 Task: Use Horse Gallop on Gravel Sound Effect in this video "Movie B.mp4"
Action: Mouse moved to (344, 140)
Screenshot: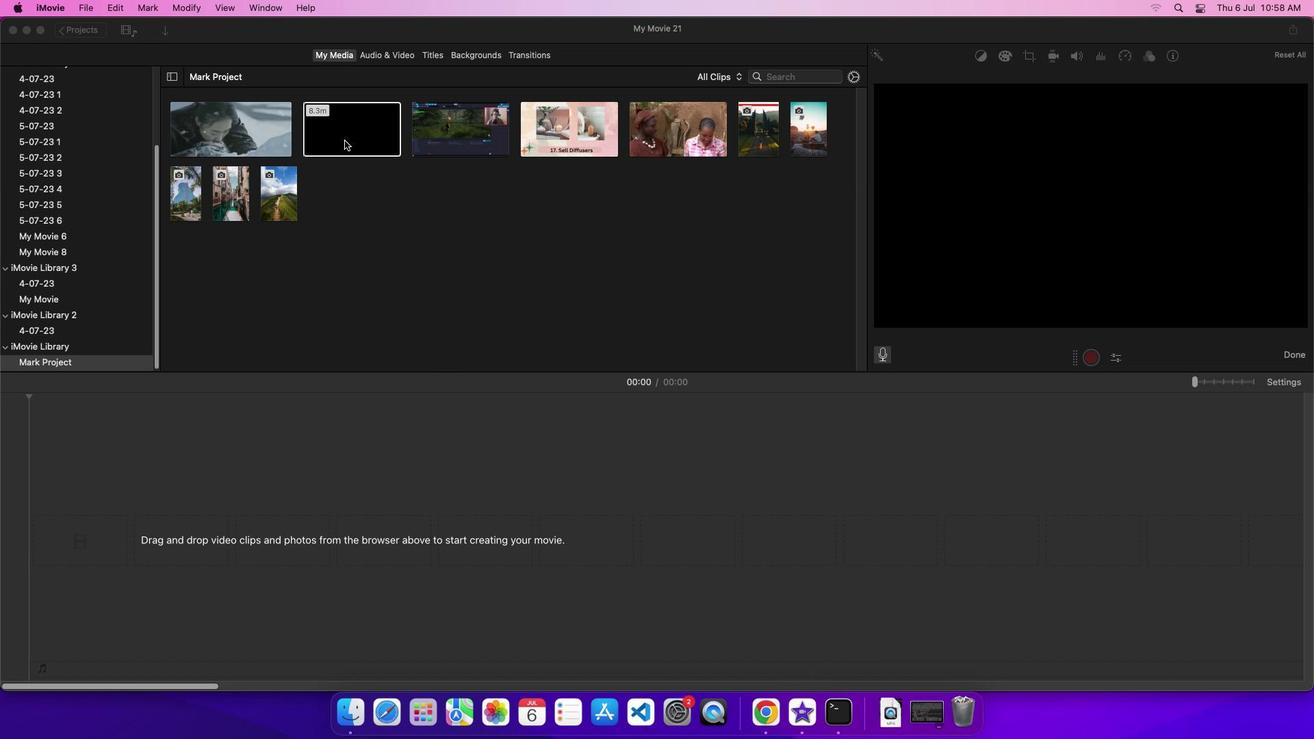 
Action: Mouse pressed left at (344, 140)
Screenshot: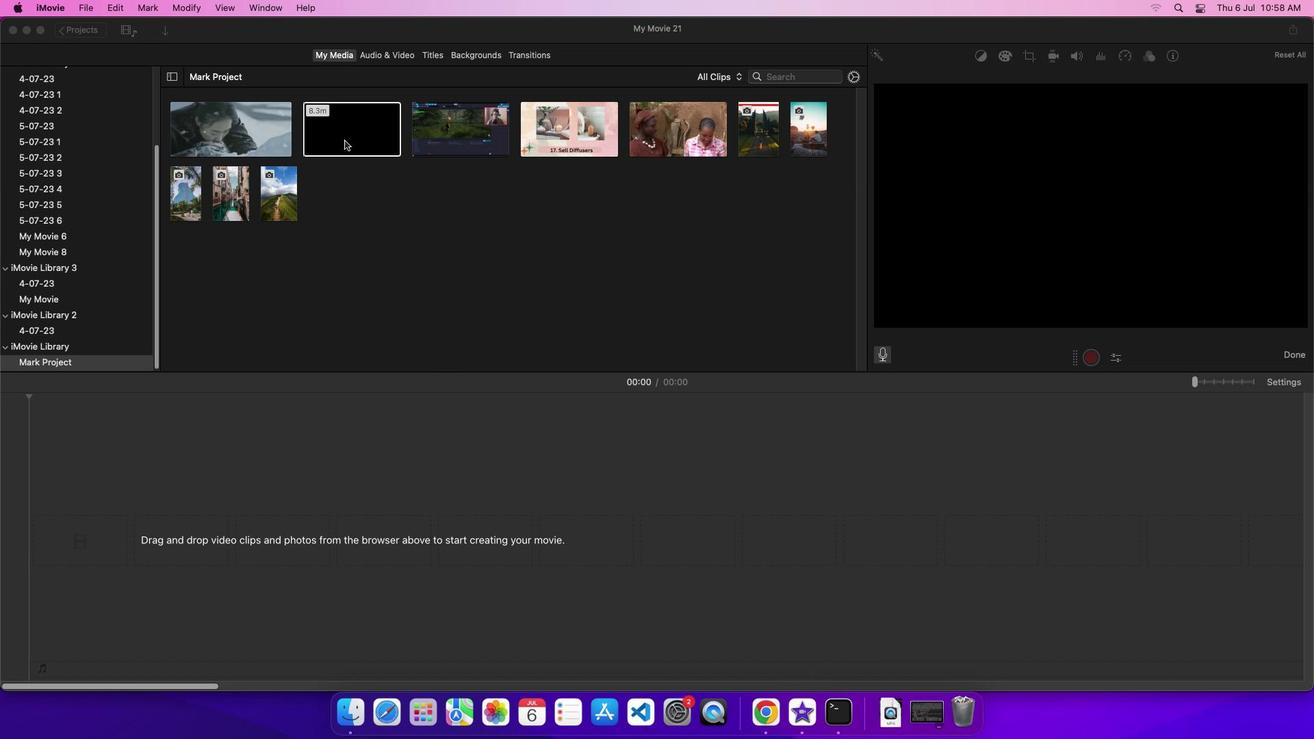 
Action: Mouse moved to (365, 131)
Screenshot: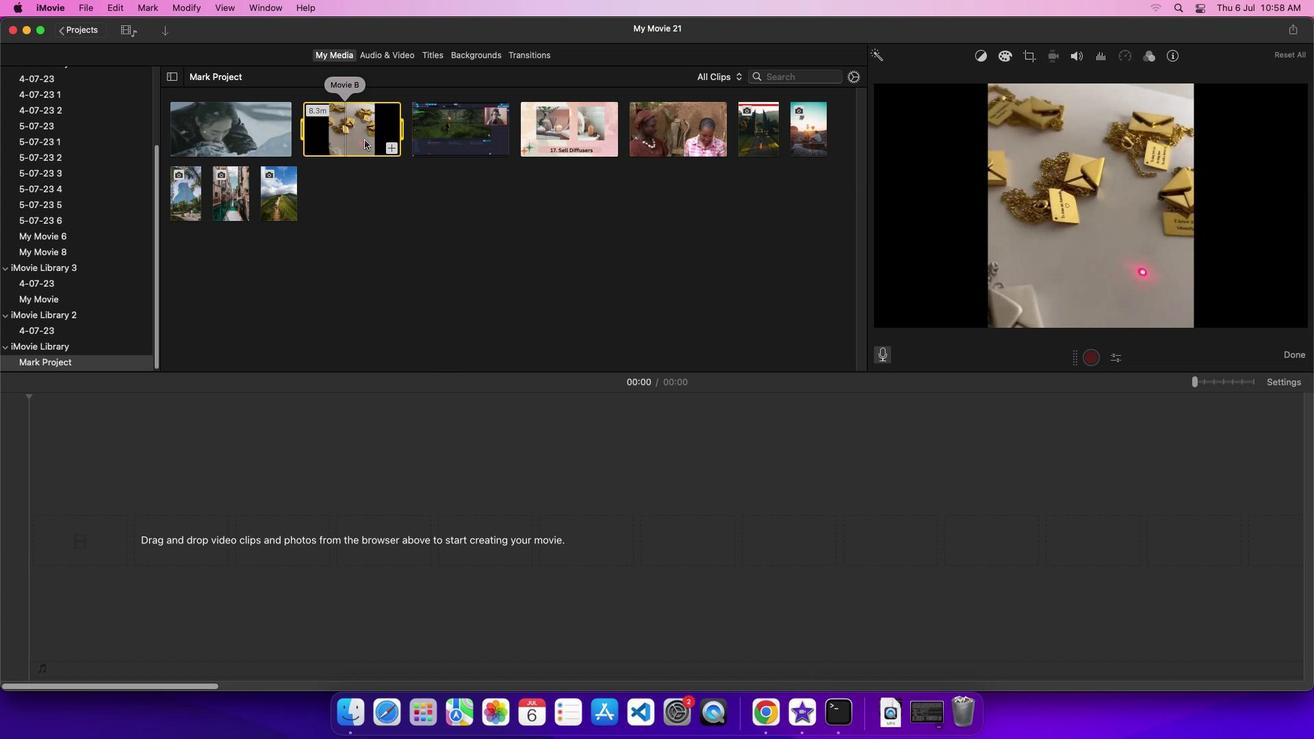 
Action: Mouse pressed left at (365, 131)
Screenshot: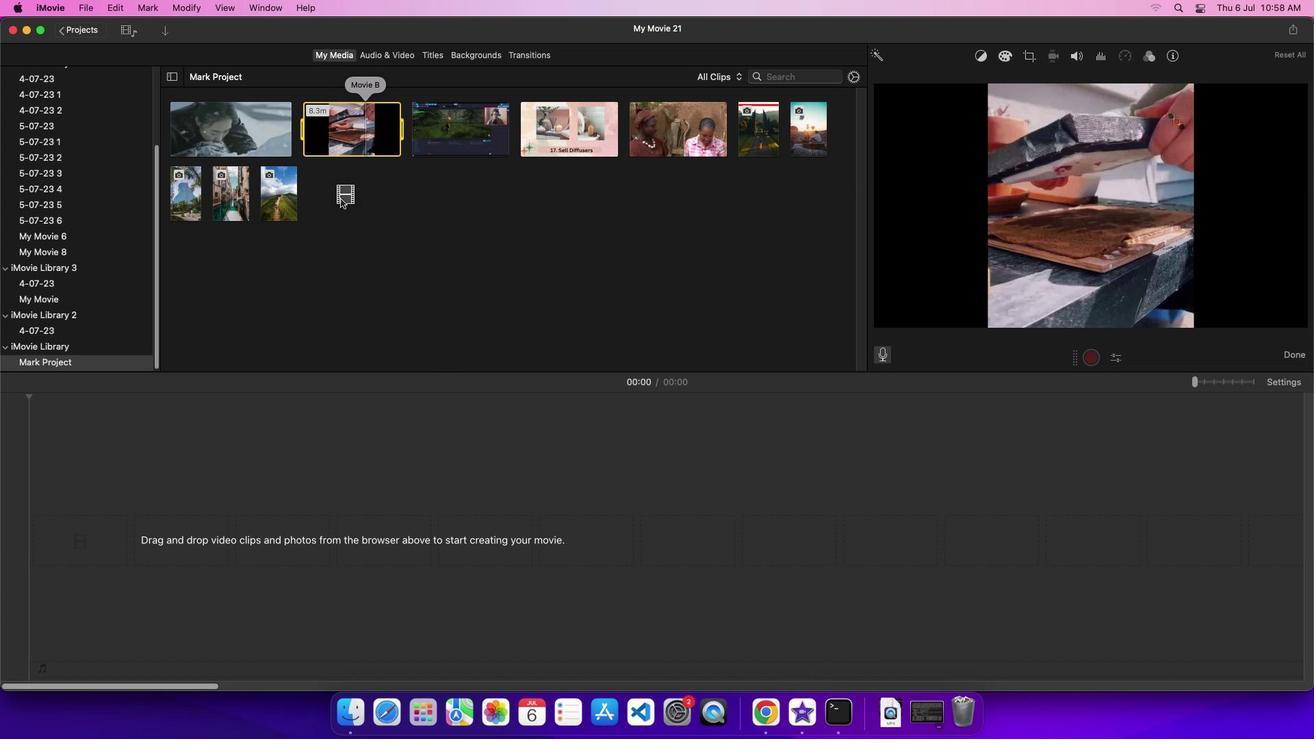 
Action: Mouse moved to (396, 54)
Screenshot: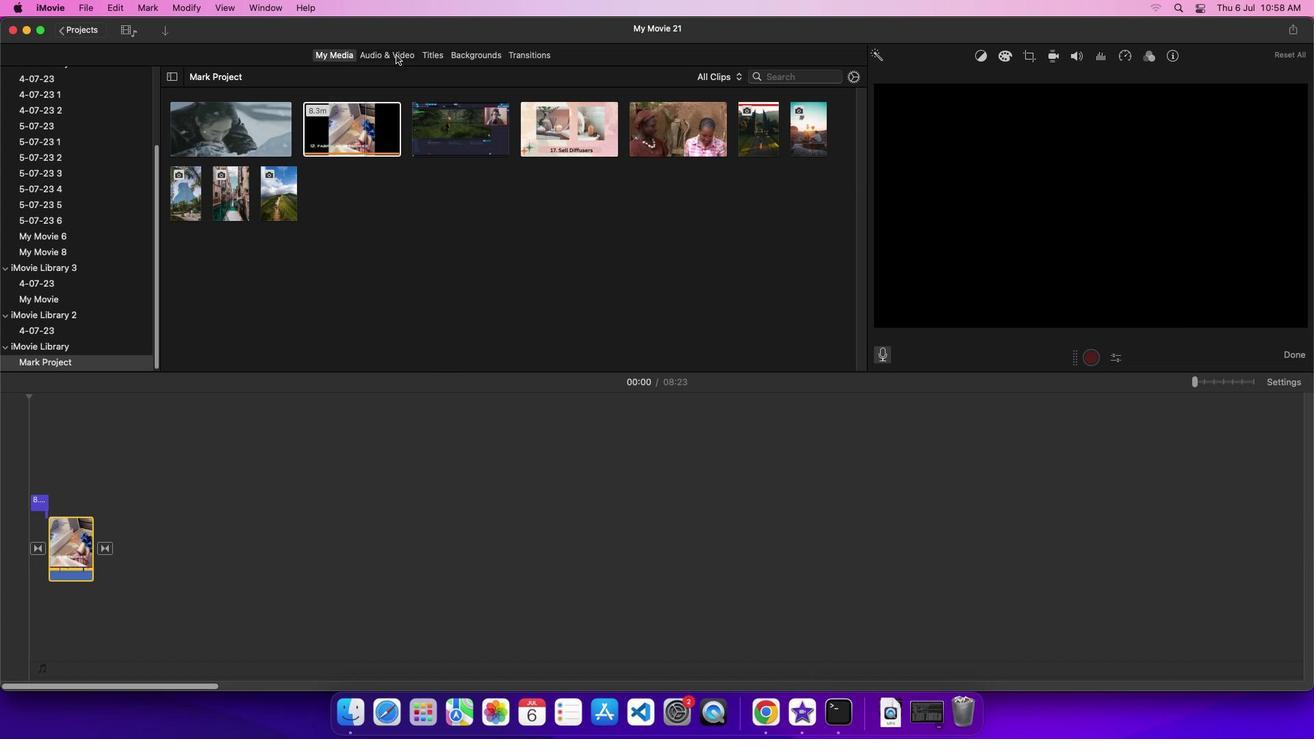 
Action: Mouse pressed left at (396, 54)
Screenshot: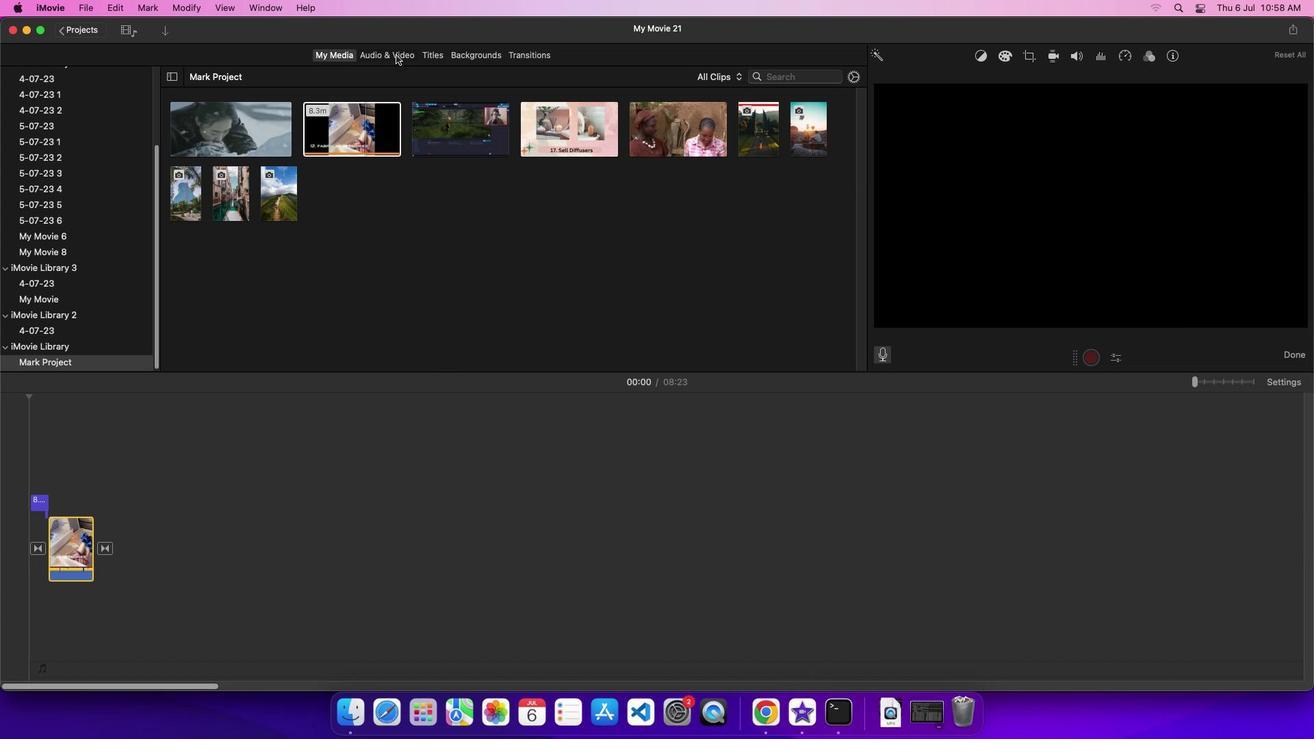 
Action: Mouse moved to (87, 130)
Screenshot: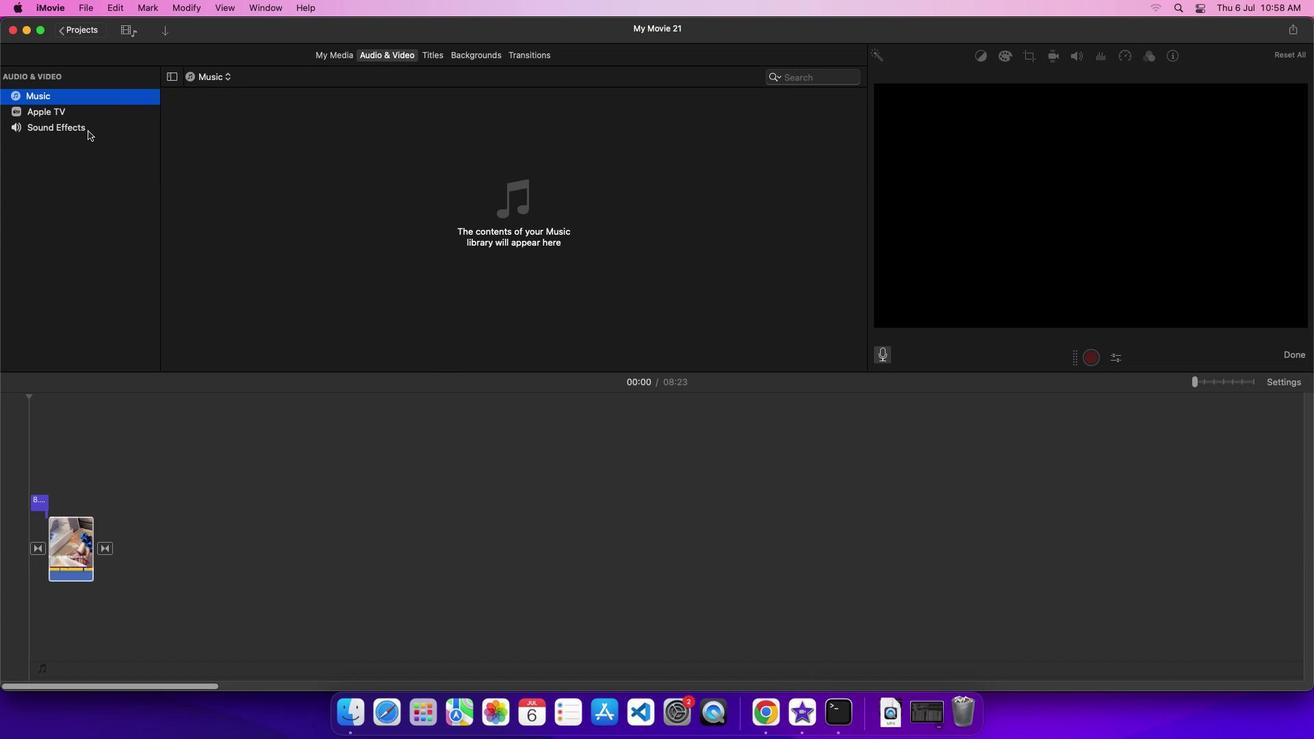 
Action: Mouse pressed left at (87, 130)
Screenshot: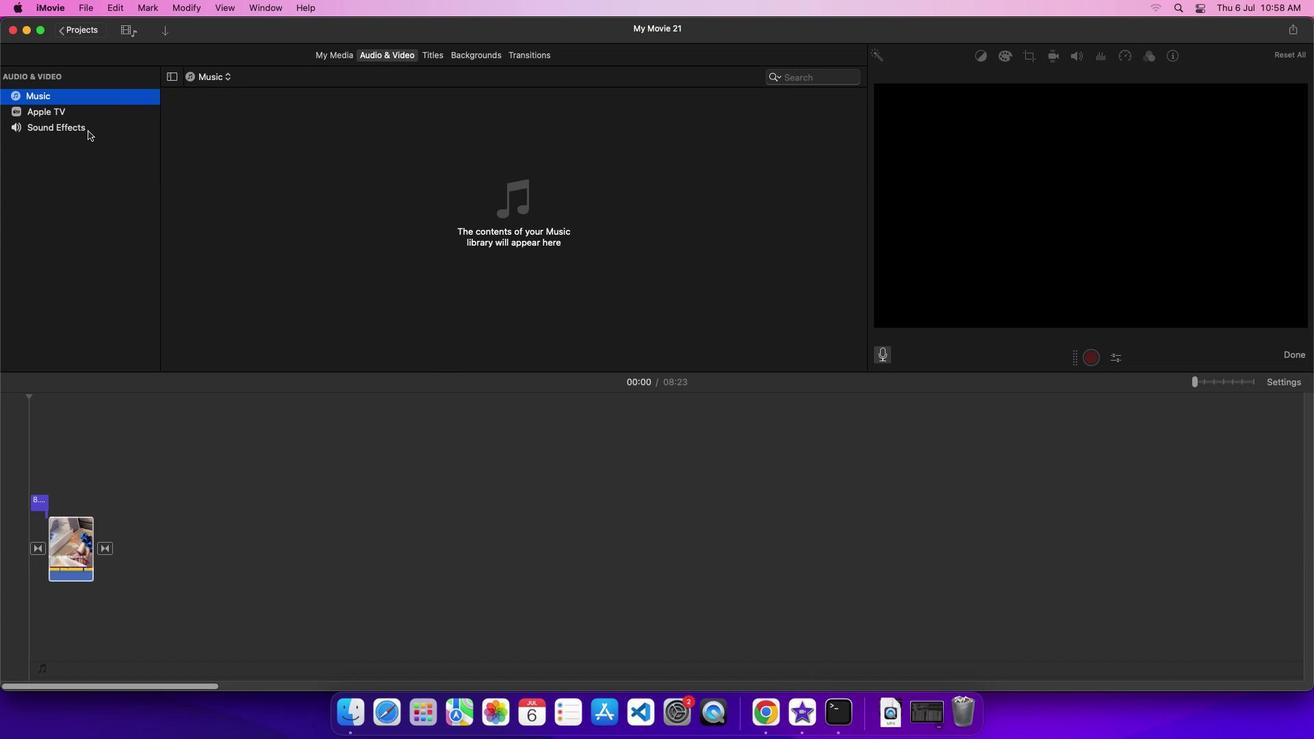 
Action: Mouse moved to (338, 346)
Screenshot: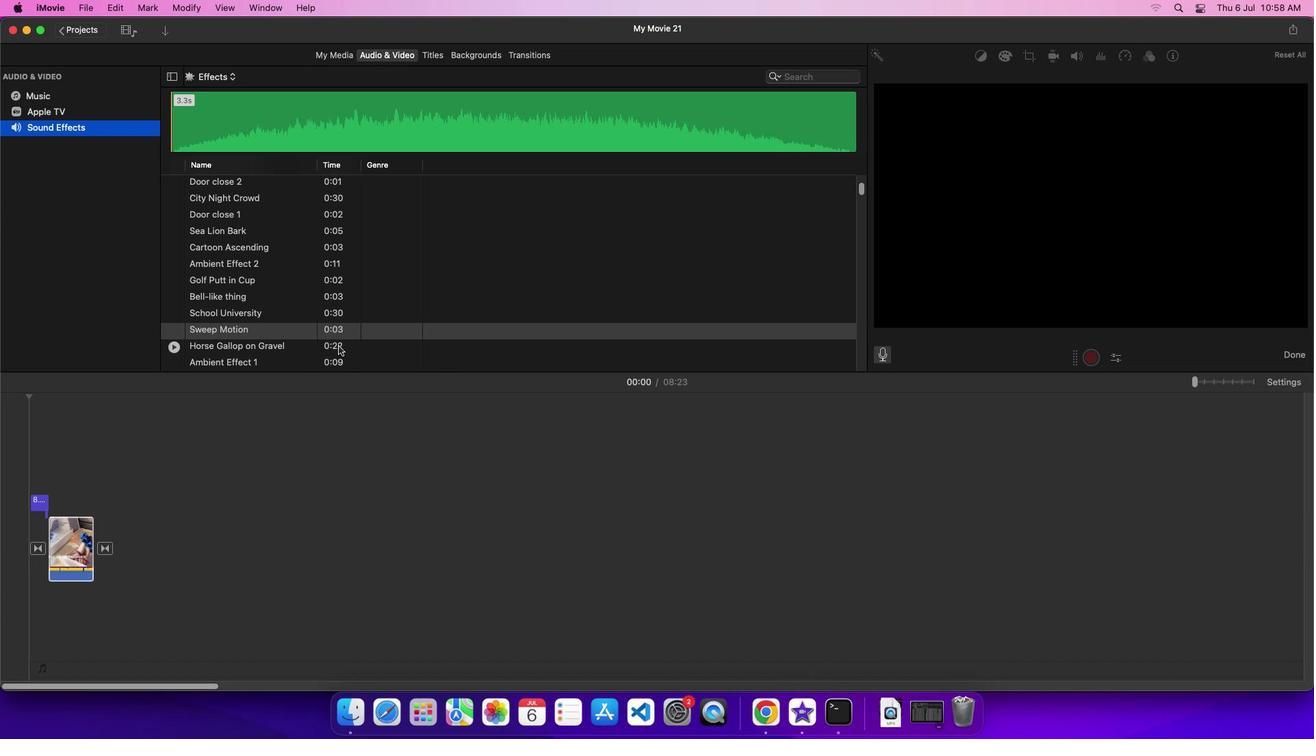 
Action: Mouse pressed left at (338, 346)
Screenshot: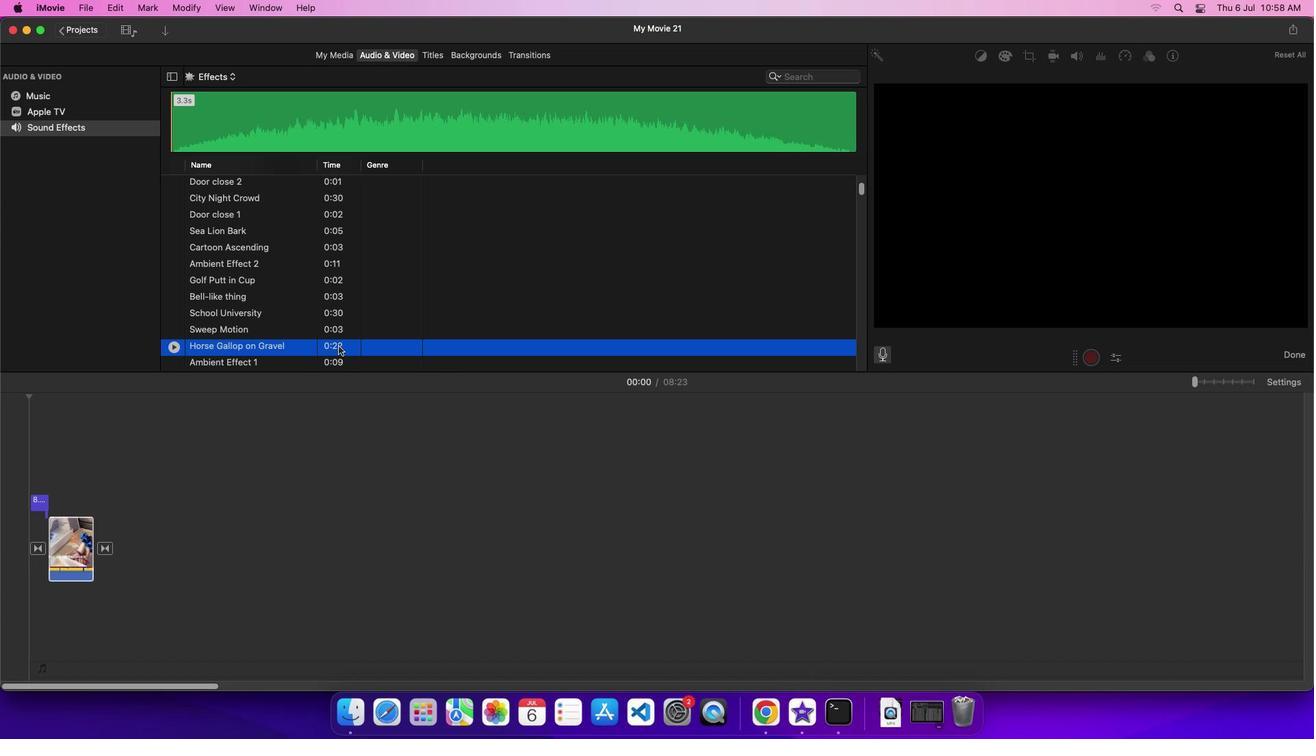 
Action: Mouse moved to (369, 349)
Screenshot: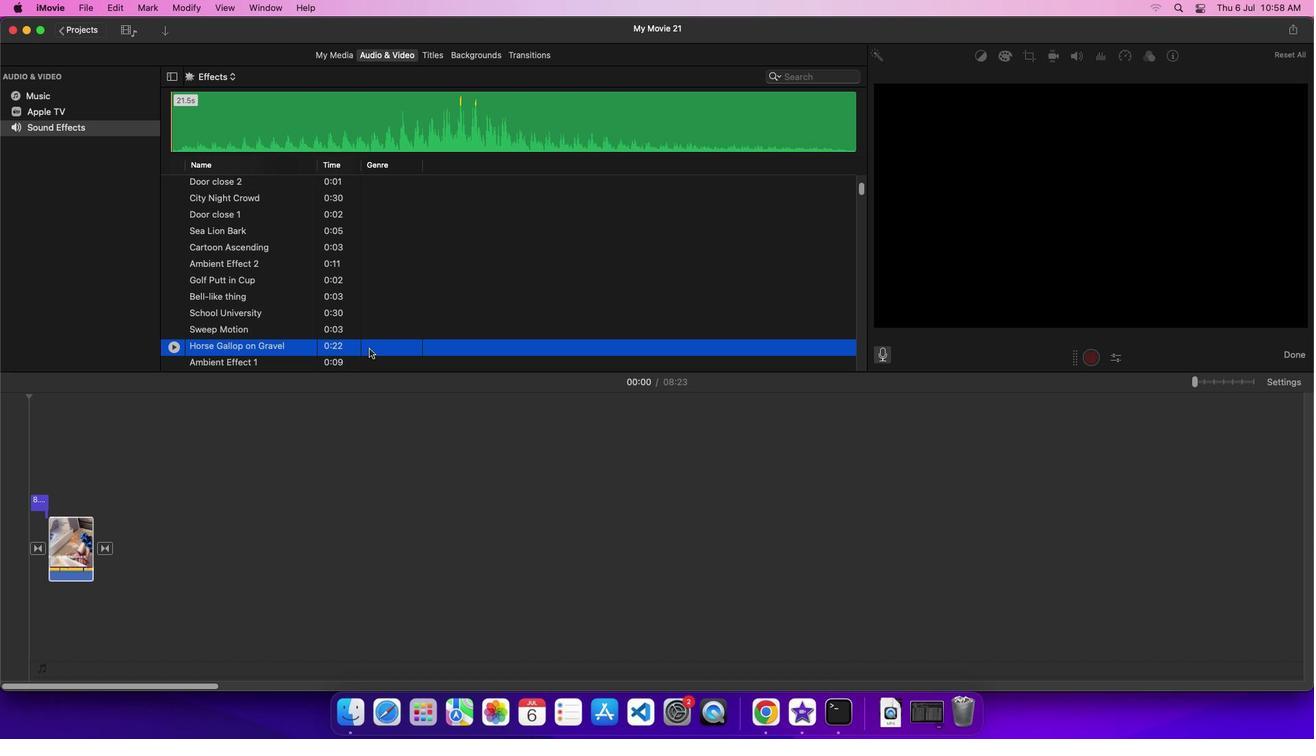 
Action: Mouse pressed left at (369, 349)
Screenshot: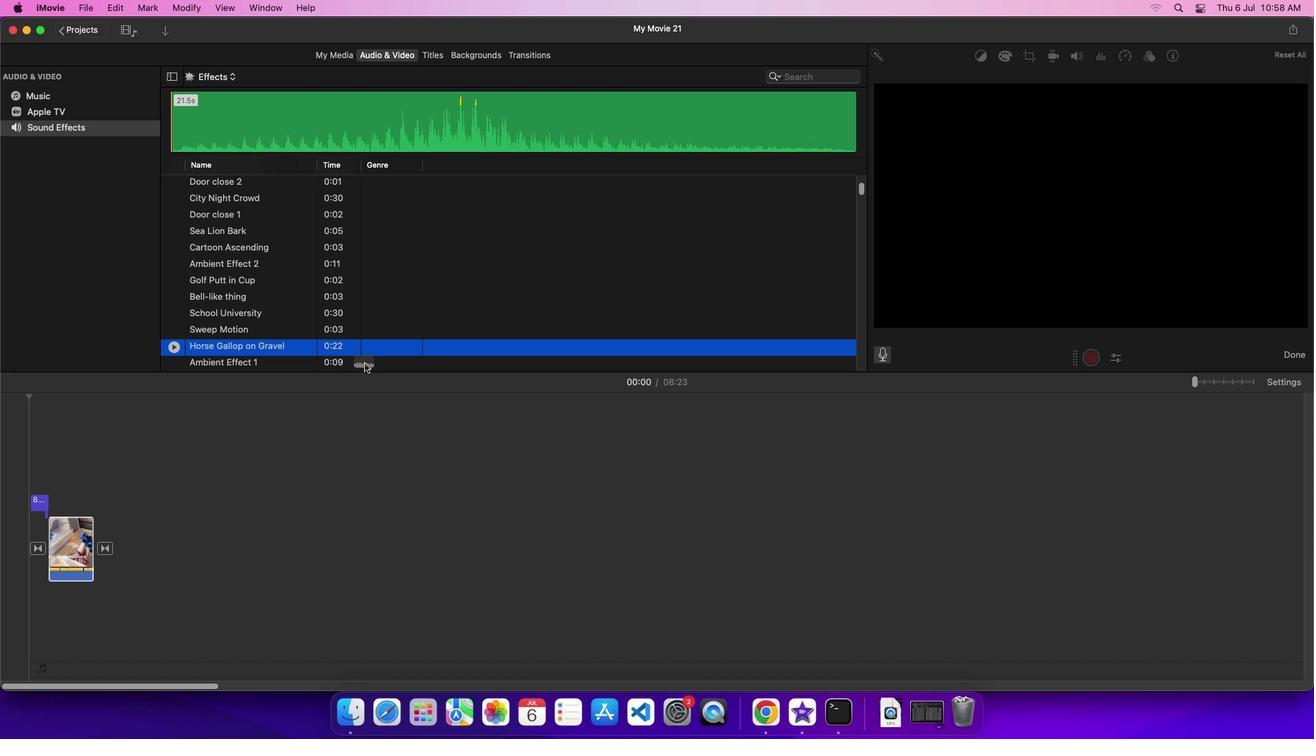 
Action: Mouse moved to (111, 603)
Screenshot: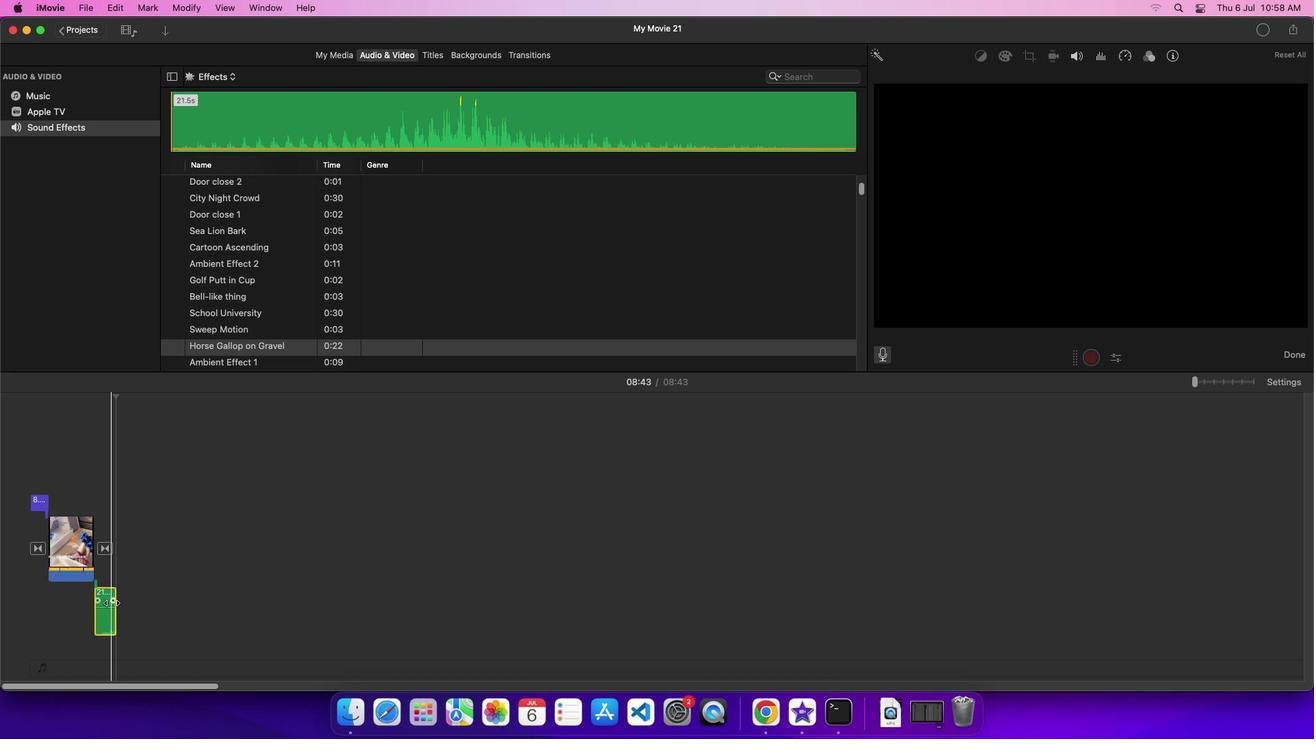 
